 Task: Add Now 100% Pure Frankincense Essential Oil to the cart.
Action: Mouse moved to (911, 325)
Screenshot: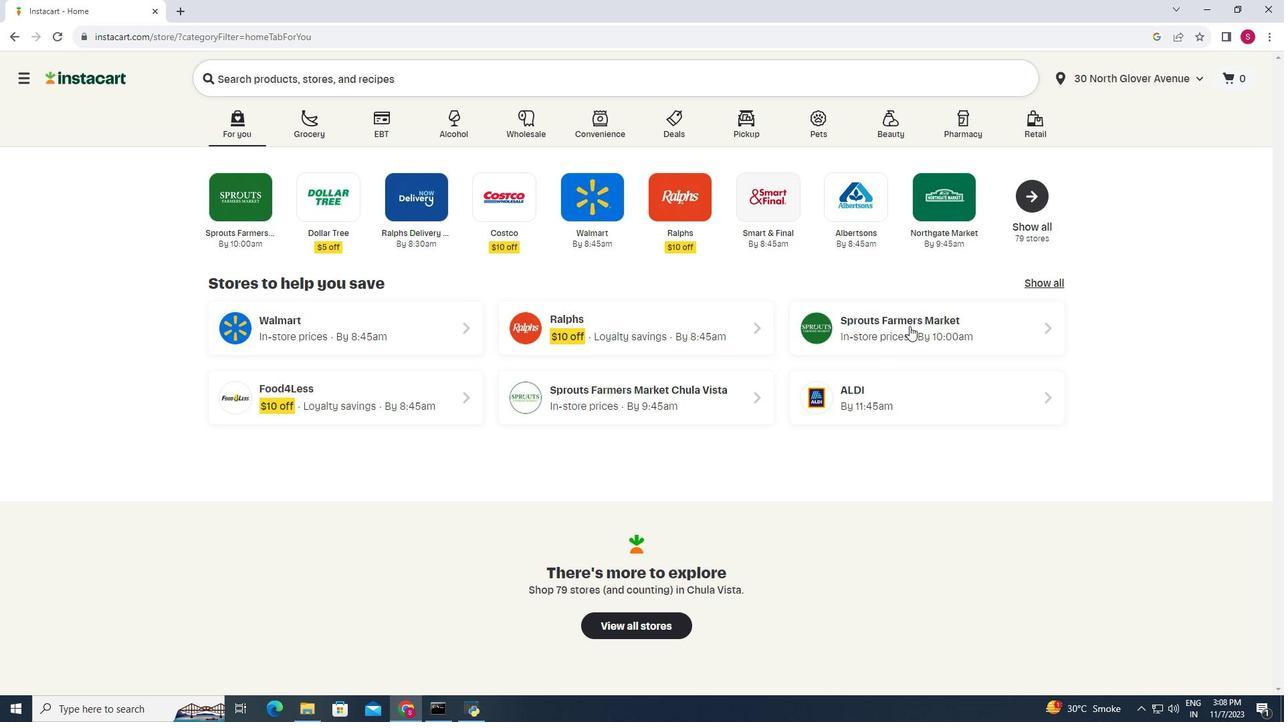 
Action: Mouse pressed left at (911, 325)
Screenshot: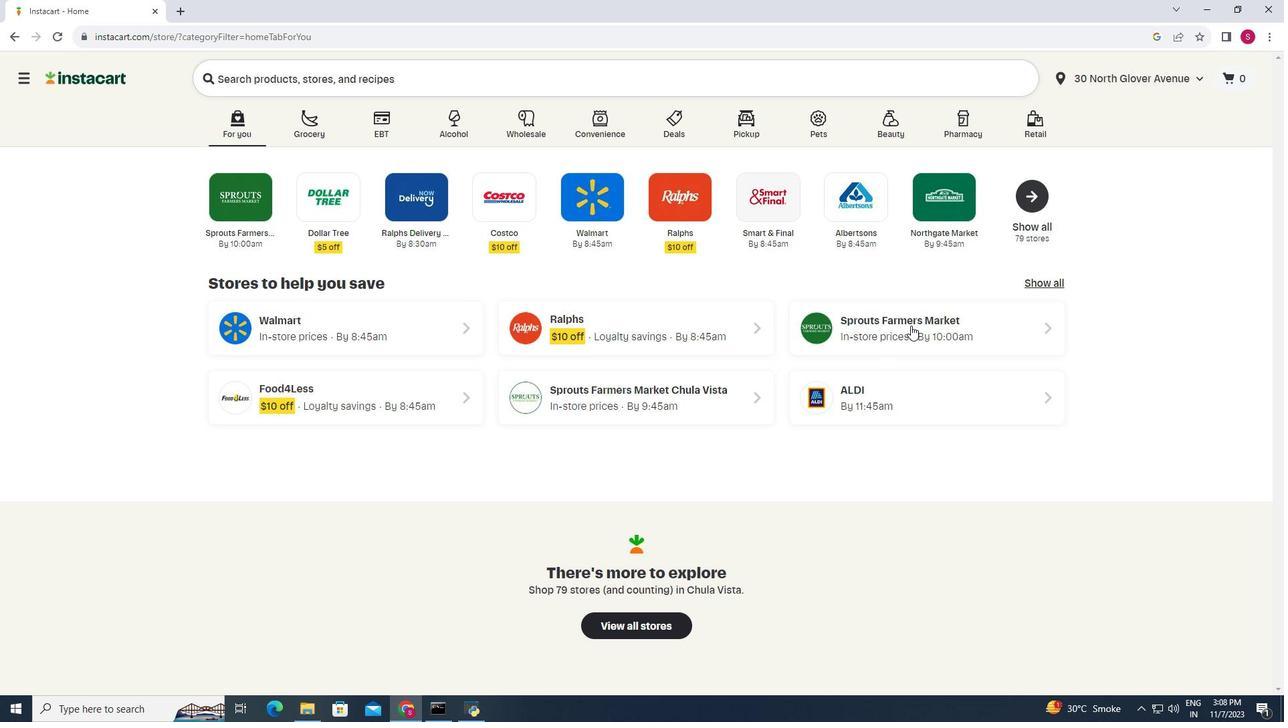 
Action: Mouse moved to (81, 545)
Screenshot: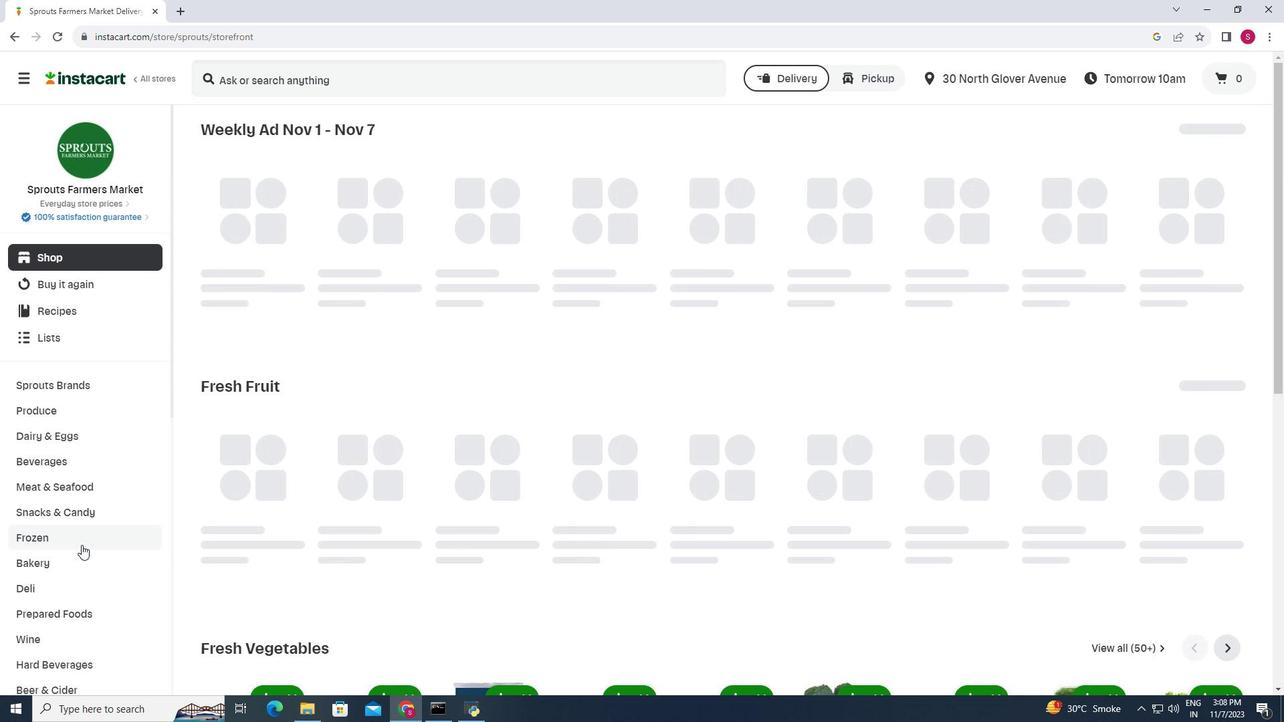 
Action: Mouse scrolled (81, 544) with delta (0, 0)
Screenshot: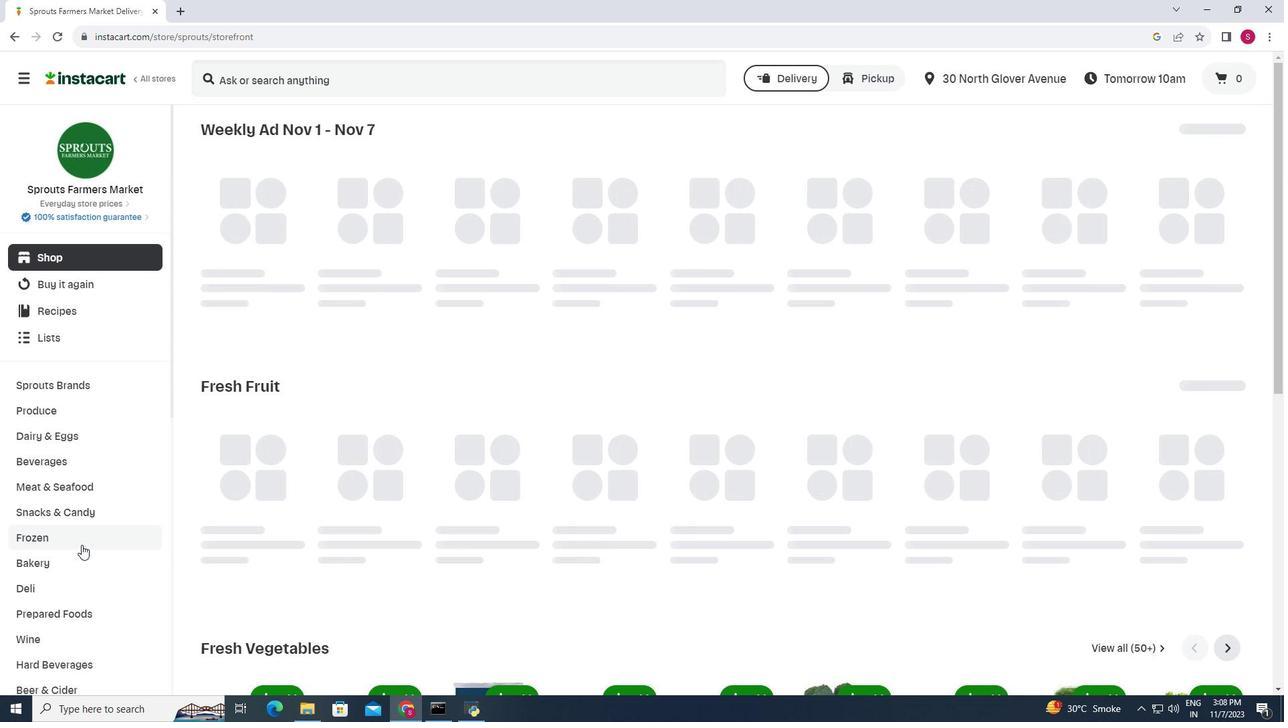 
Action: Mouse scrolled (81, 544) with delta (0, 0)
Screenshot: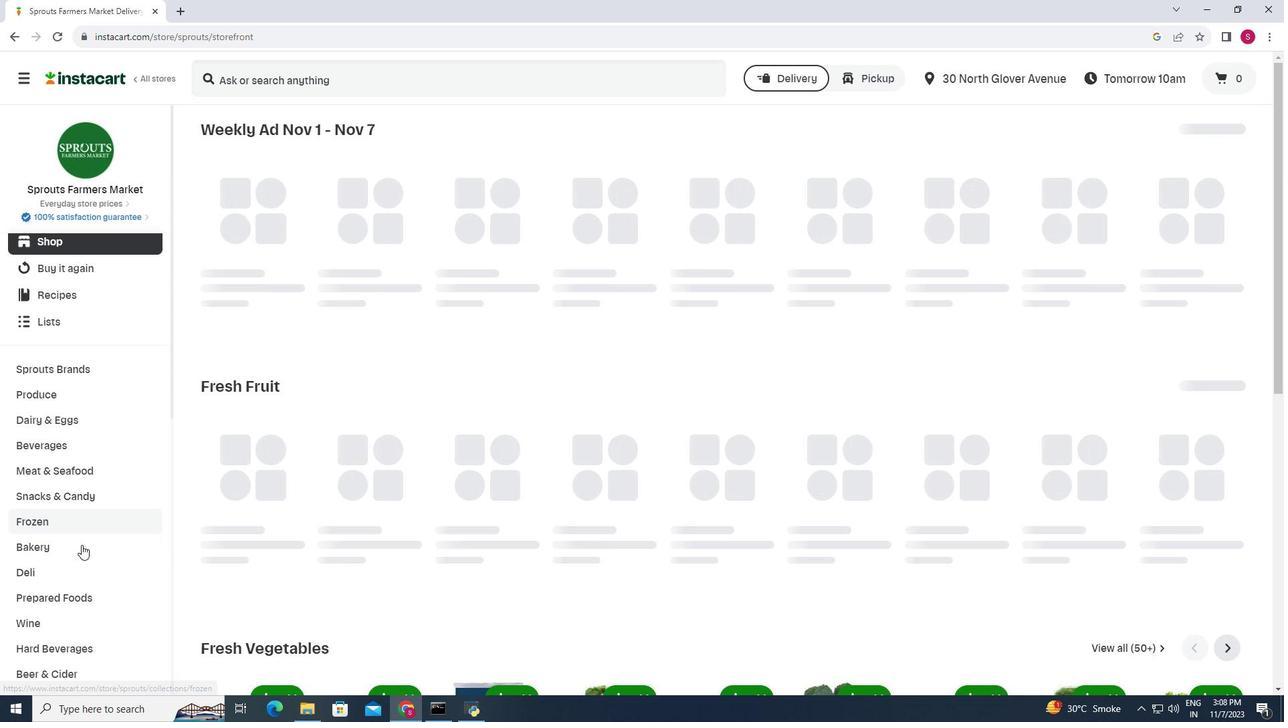 
Action: Mouse scrolled (81, 544) with delta (0, 0)
Screenshot: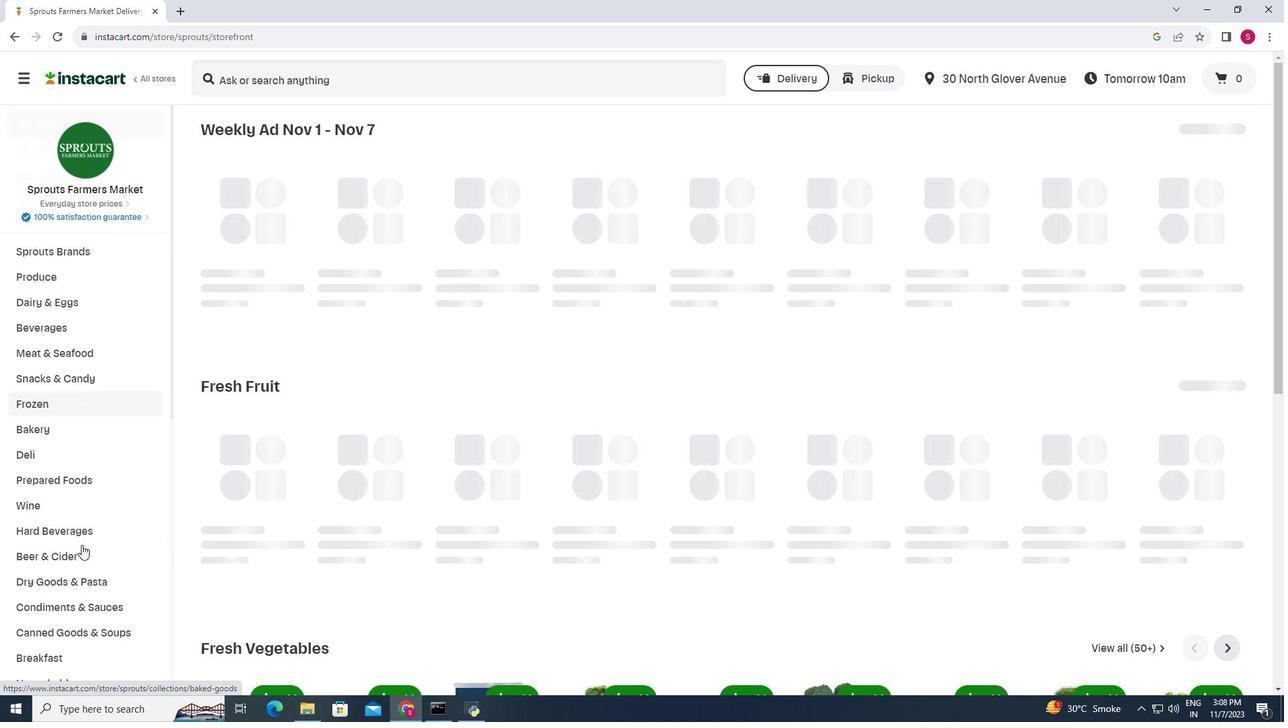 
Action: Mouse moved to (81, 545)
Screenshot: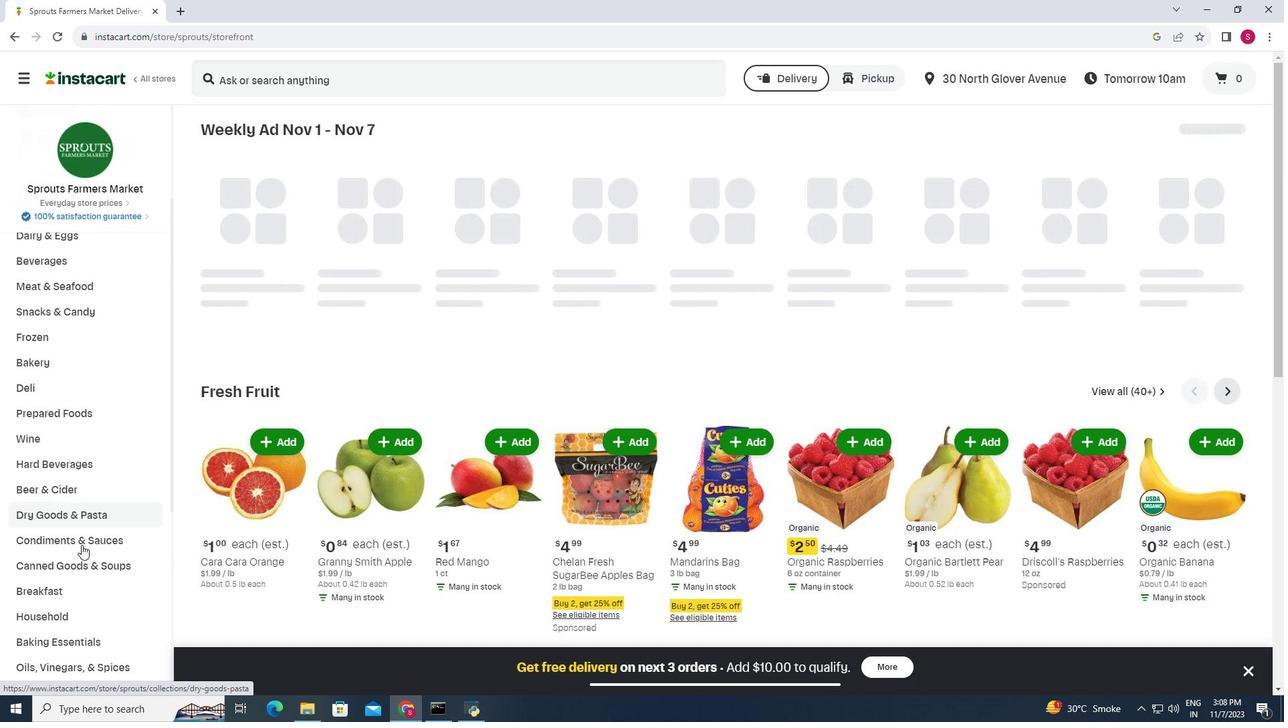 
Action: Mouse scrolled (81, 544) with delta (0, 0)
Screenshot: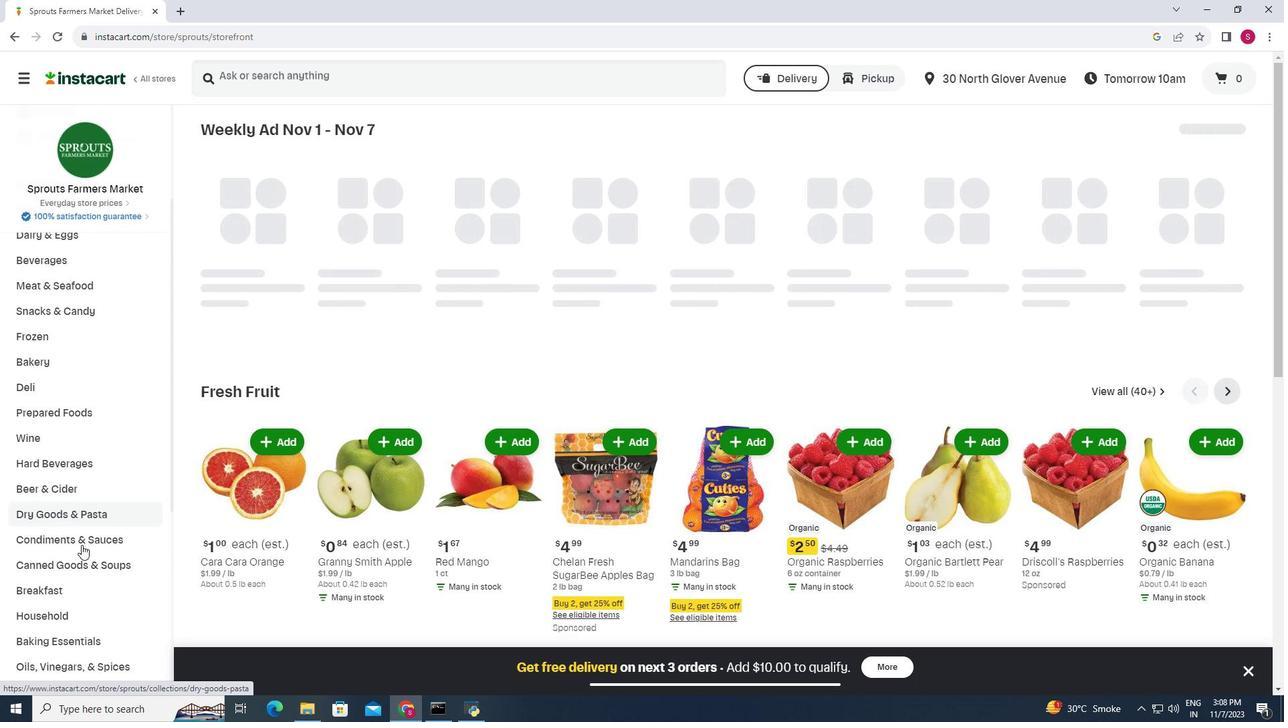 
Action: Mouse moved to (79, 544)
Screenshot: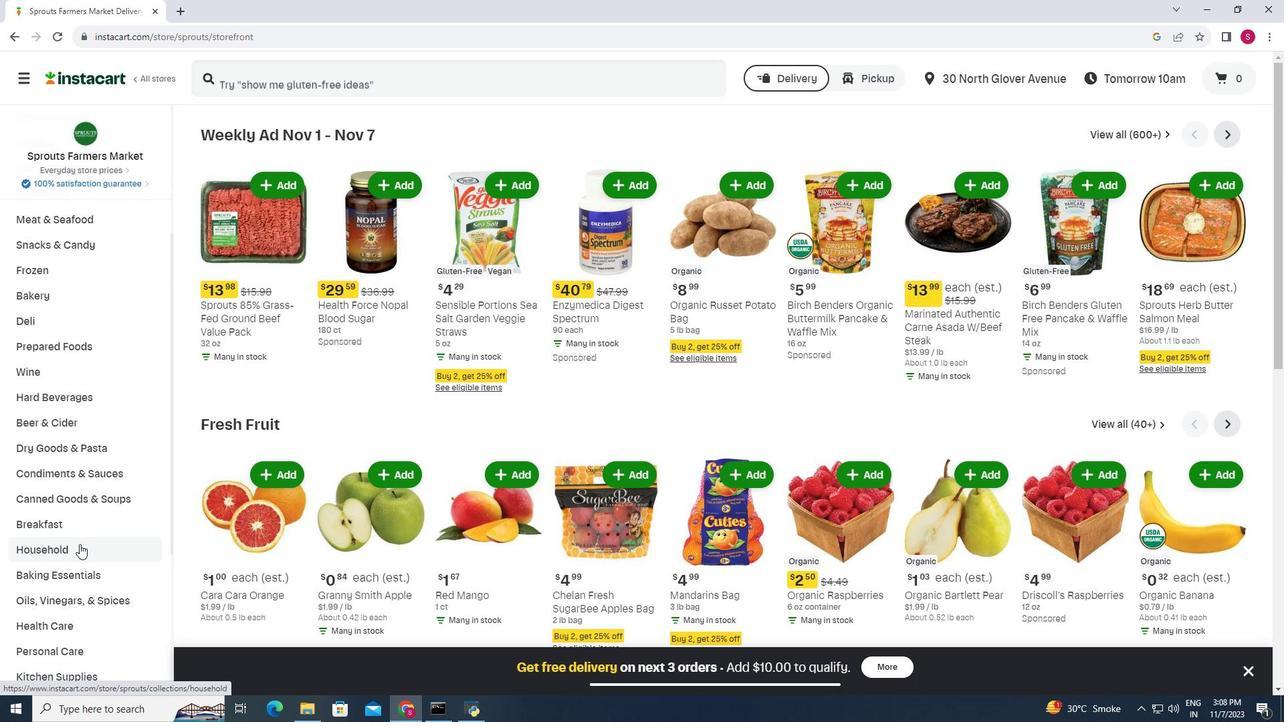 
Action: Mouse pressed left at (79, 544)
Screenshot: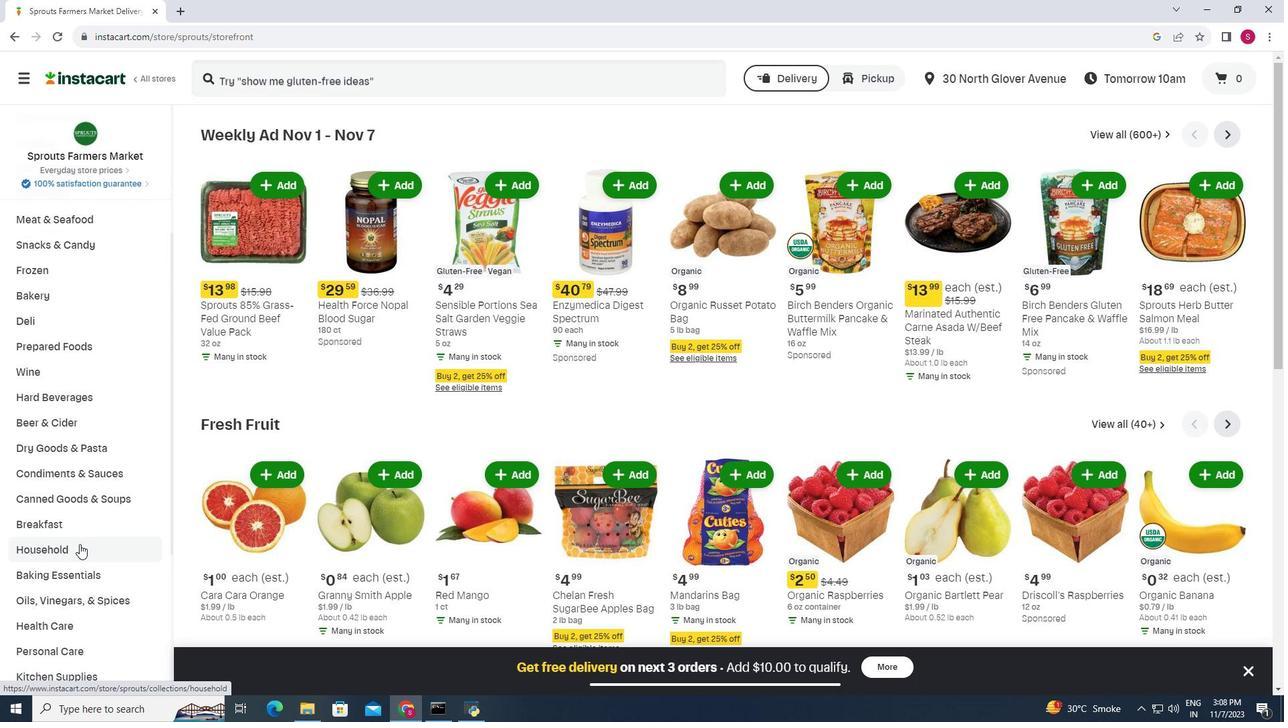 
Action: Mouse moved to (709, 167)
Screenshot: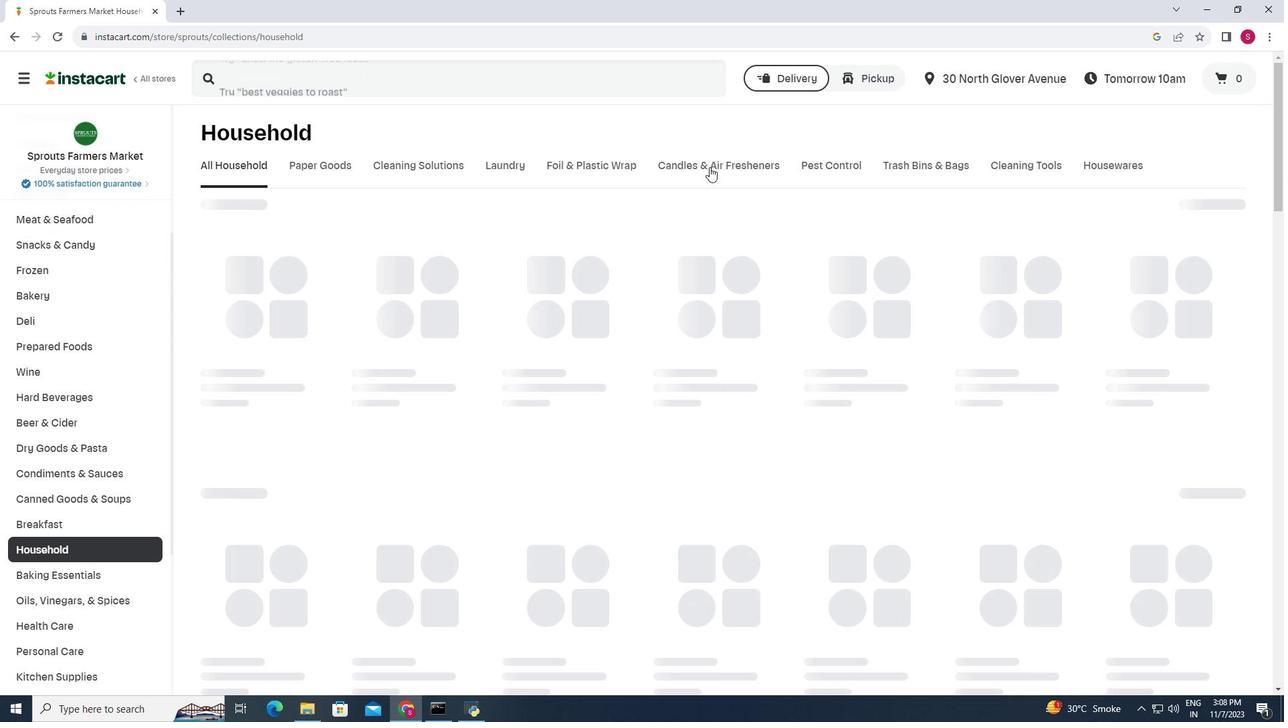
Action: Mouse pressed left at (709, 167)
Screenshot: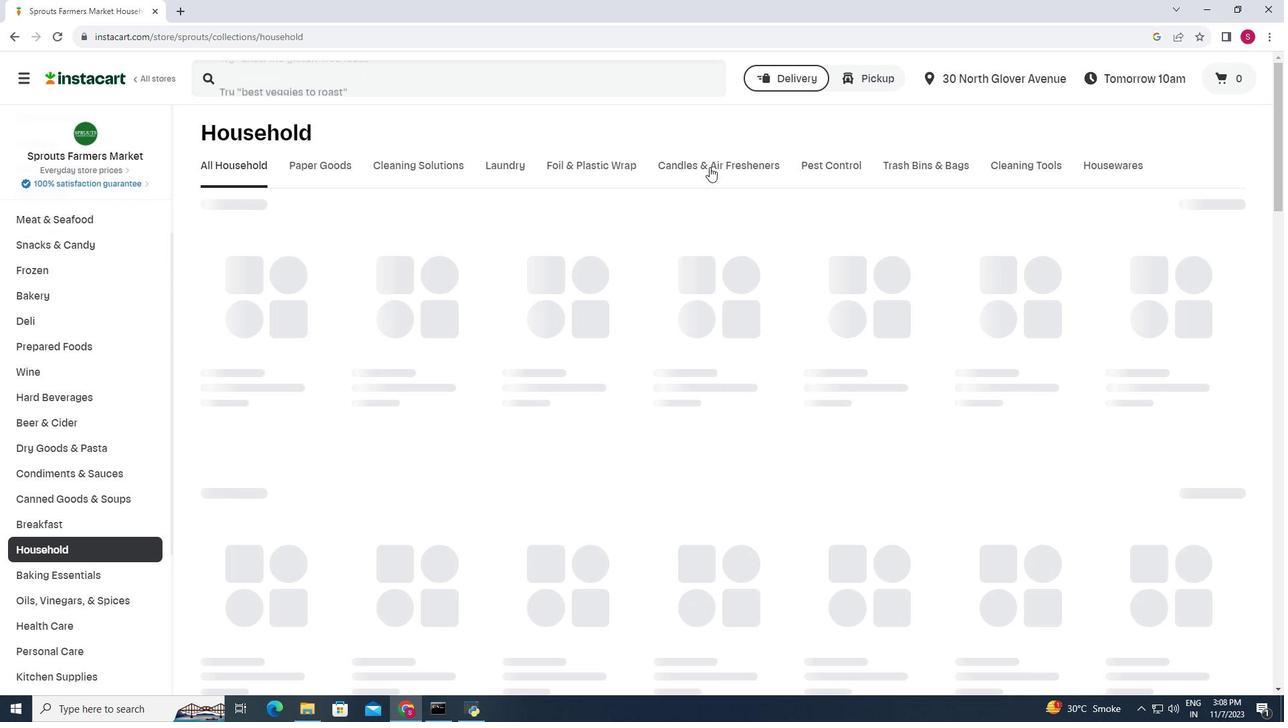 
Action: Mouse moved to (322, 76)
Screenshot: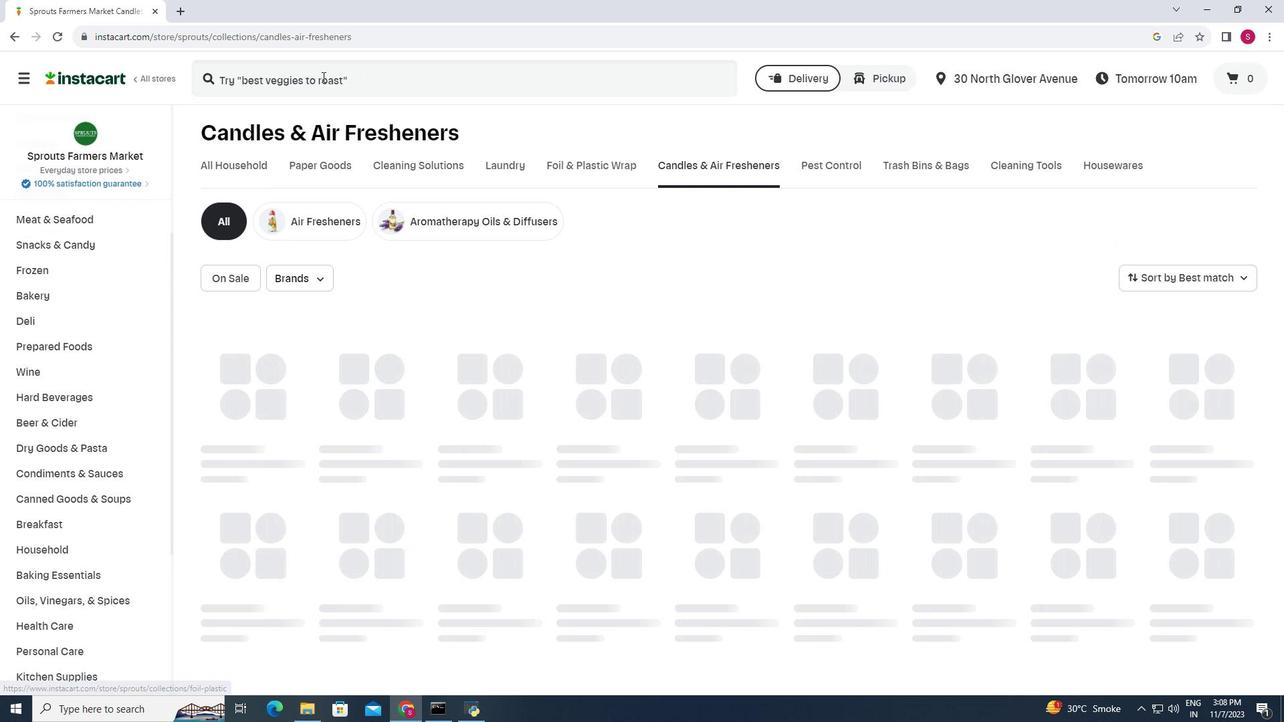
Action: Mouse pressed left at (322, 76)
Screenshot: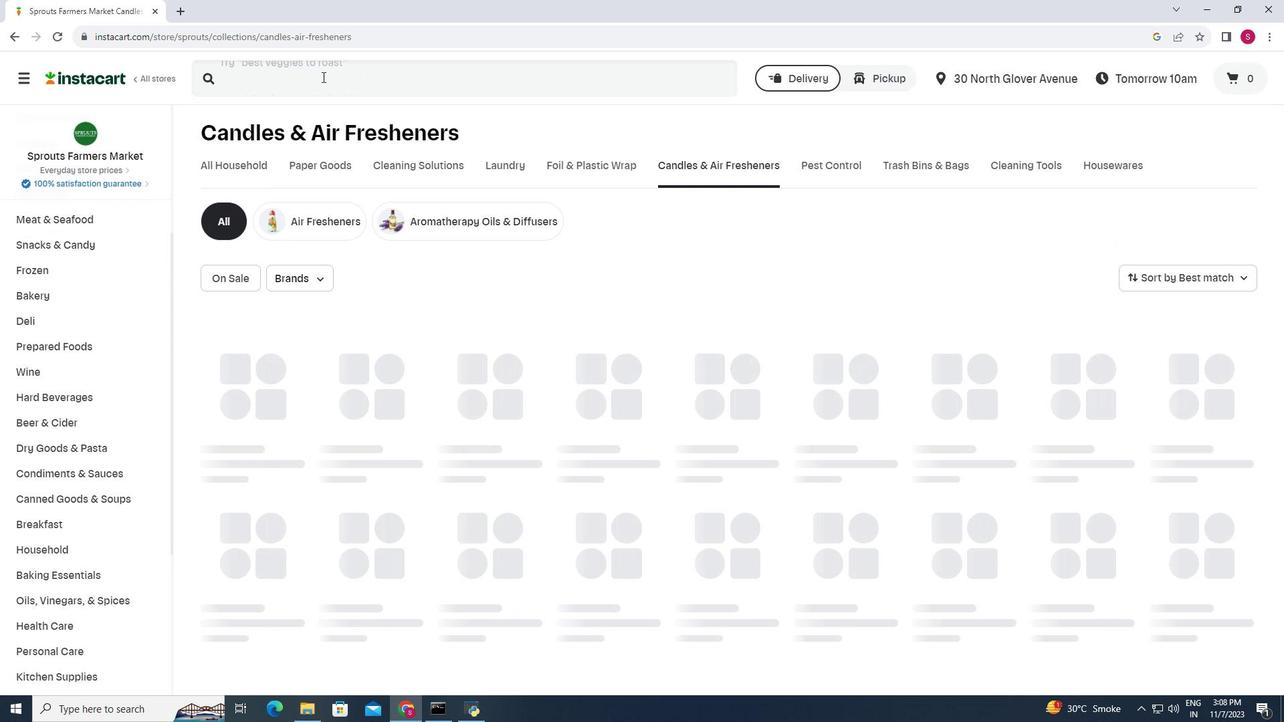 
Action: Key pressed <Key.shift>Now<Key.space>100<Key.shift><Key.shift><Key.shift><Key.shift>%<Key.space><Key.shift>Pure<Key.space><Key.shift>Frankincense<Key.space><Key.shift>Essential<Key.space><Key.shift>Oil<Key.enter>
Screenshot: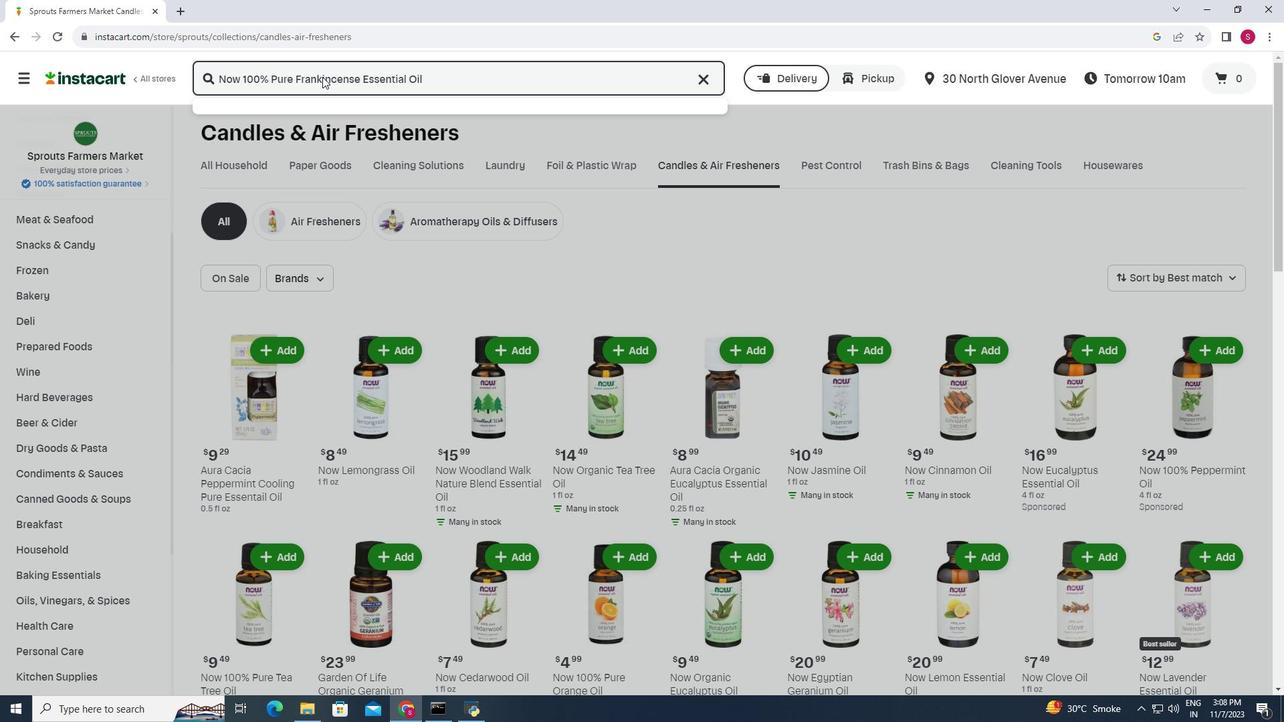 
Action: Mouse moved to (783, 182)
Screenshot: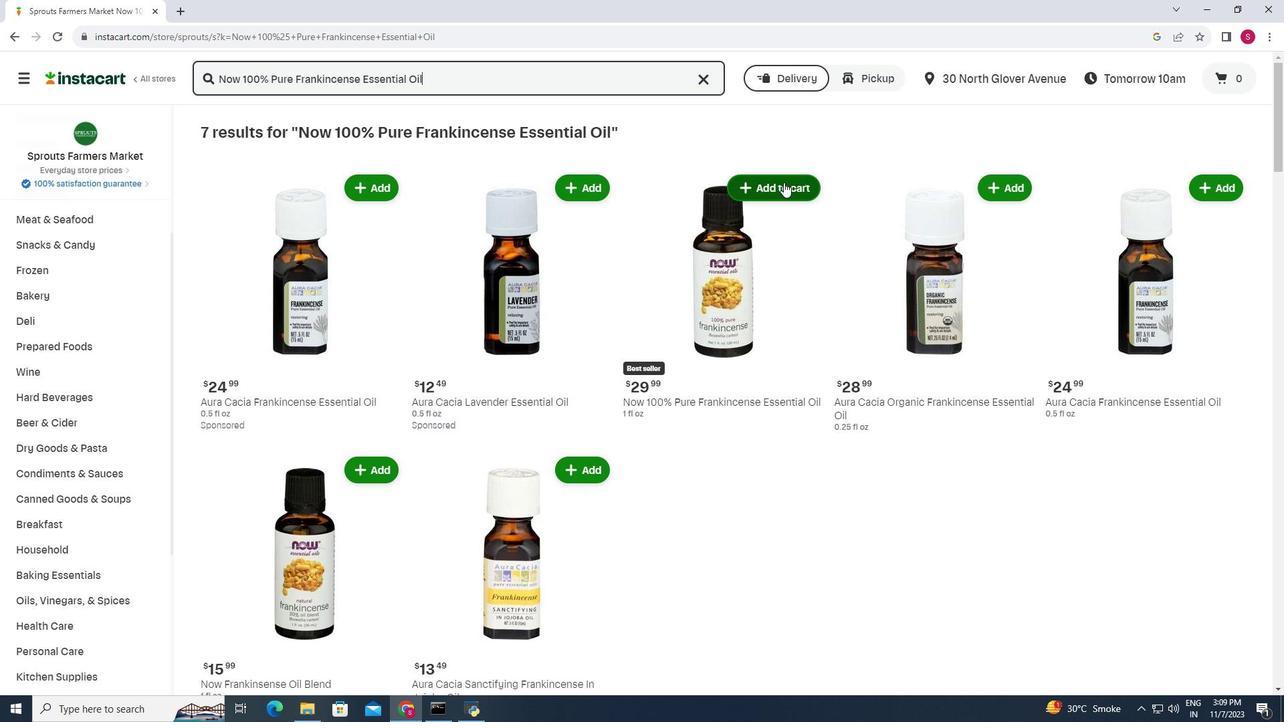 
Action: Mouse pressed left at (783, 182)
Screenshot: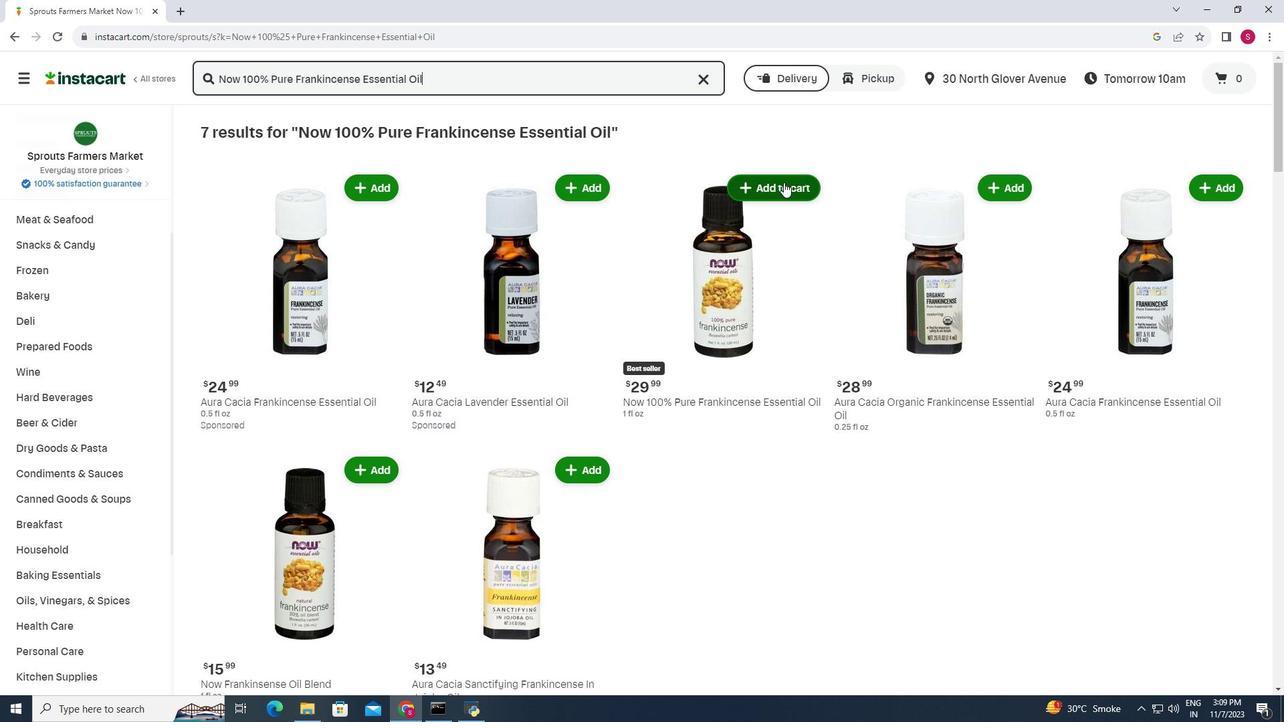 
Action: Mouse moved to (777, 144)
Screenshot: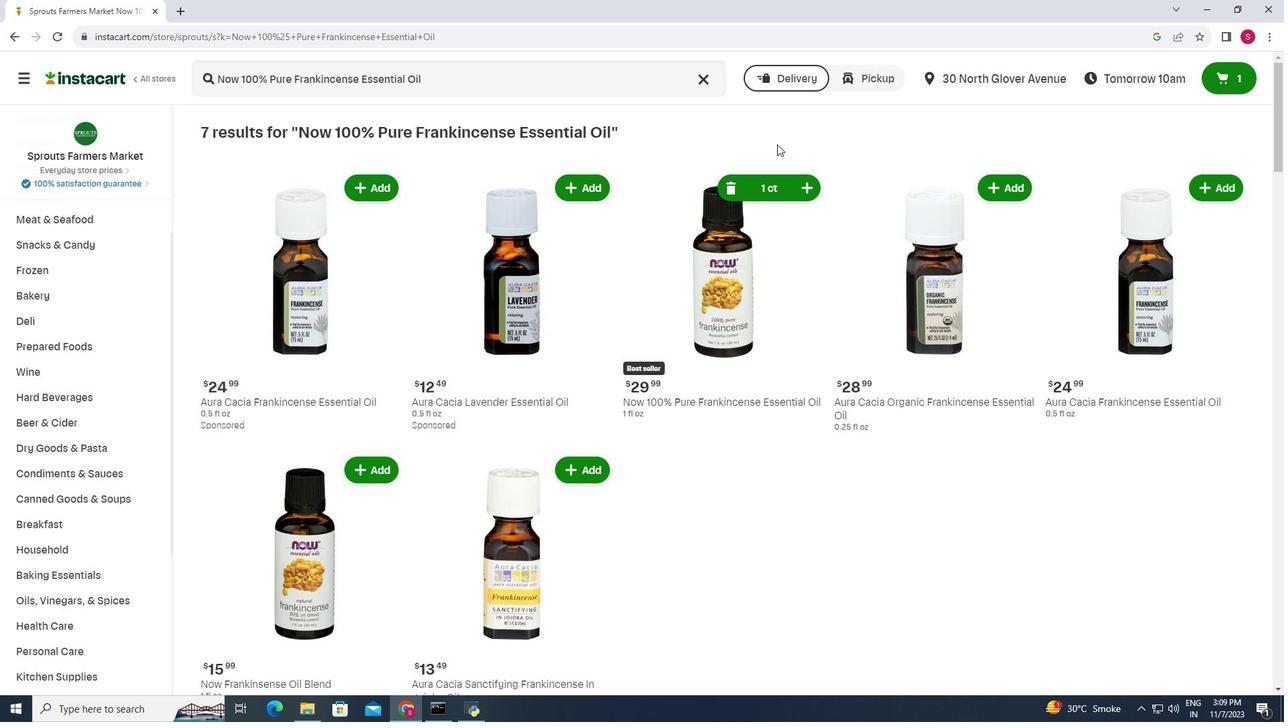 
